 Task: Create in the project AgileOrigin in Backlog an issue 'Implement a new cloud-based performance management system for a company with advanced employee evaluation and goal setting features', assign it to team member softage.4@softage.net and change the status to IN PROGRESS. Create in the project AgileOrigin in Backlog an issue 'Integrate a new product recommendation feature into an existing e-commerce website to enhance product discovery and sales', assign it to team member softage.1@softage.net and change the status to IN PROGRESS
Action: Mouse moved to (211, 222)
Screenshot: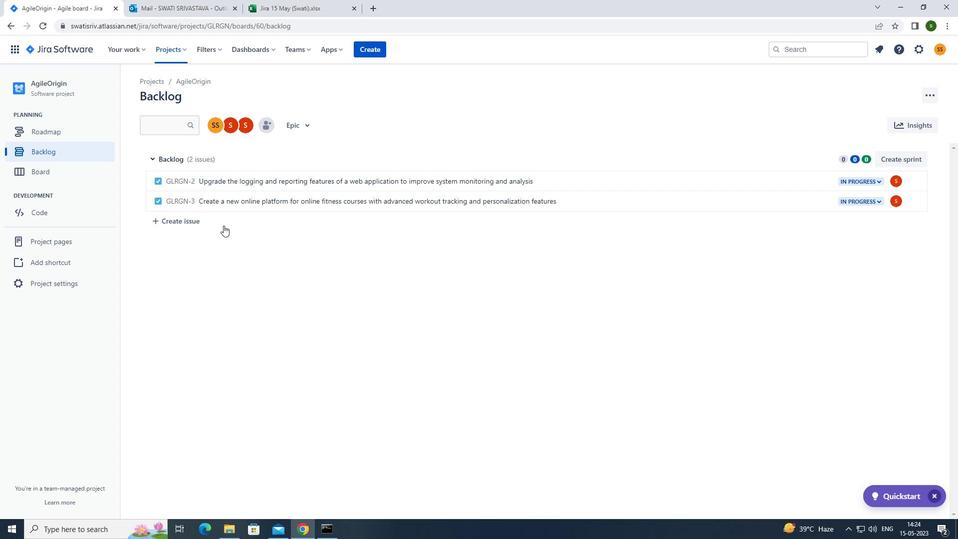 
Action: Mouse pressed left at (211, 222)
Screenshot: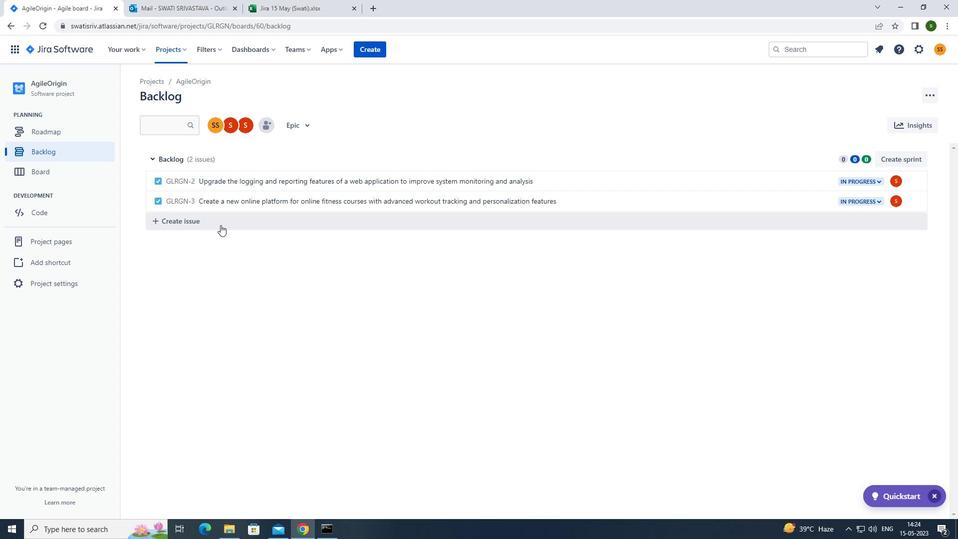 
Action: Mouse moved to (239, 213)
Screenshot: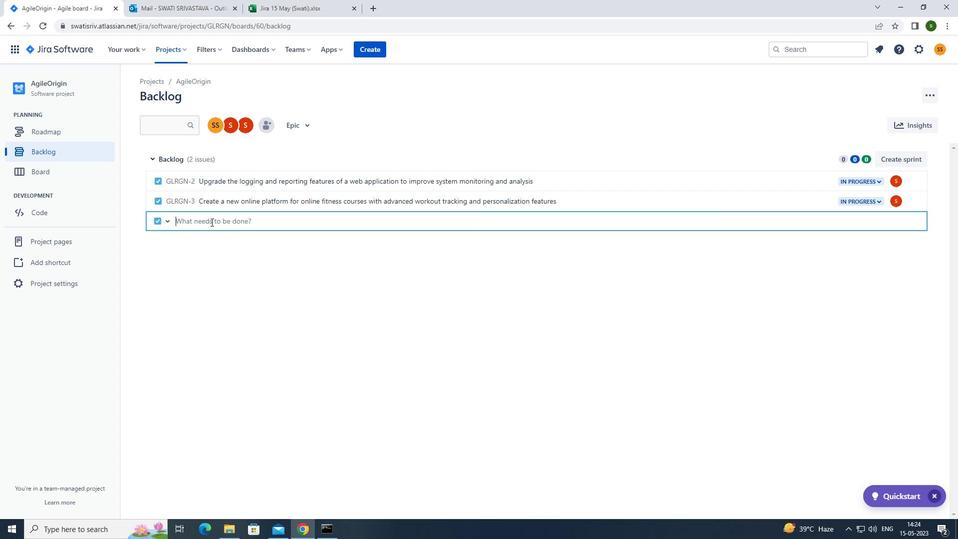 
Action: Mouse pressed left at (239, 213)
Screenshot: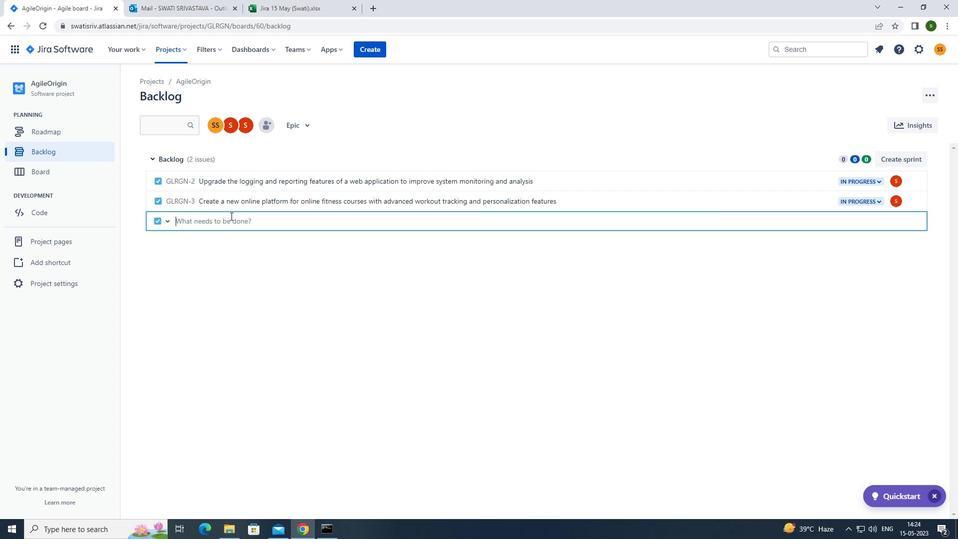 
Action: Key pressed <Key.caps_lock>i<Key.caps_lock>mplement<Key.space>
Screenshot: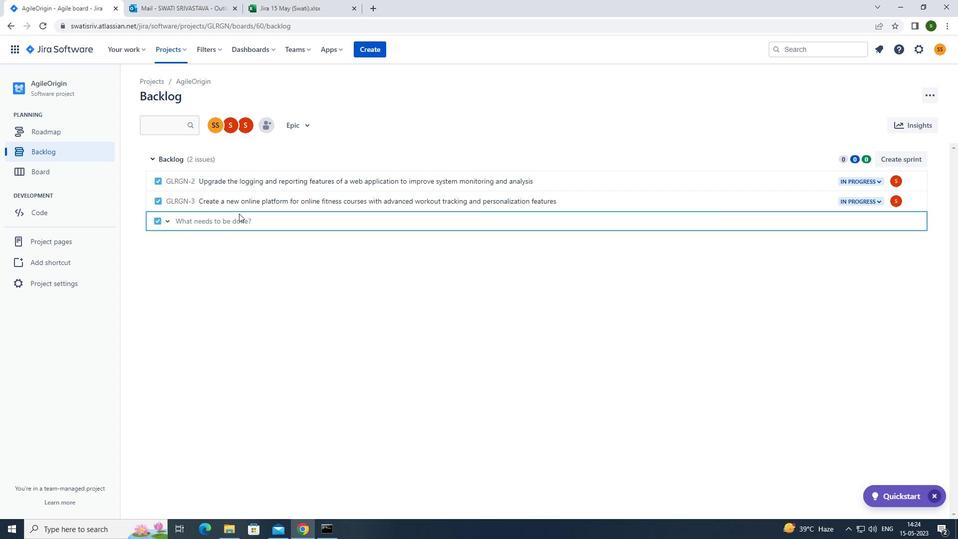 
Action: Mouse moved to (238, 225)
Screenshot: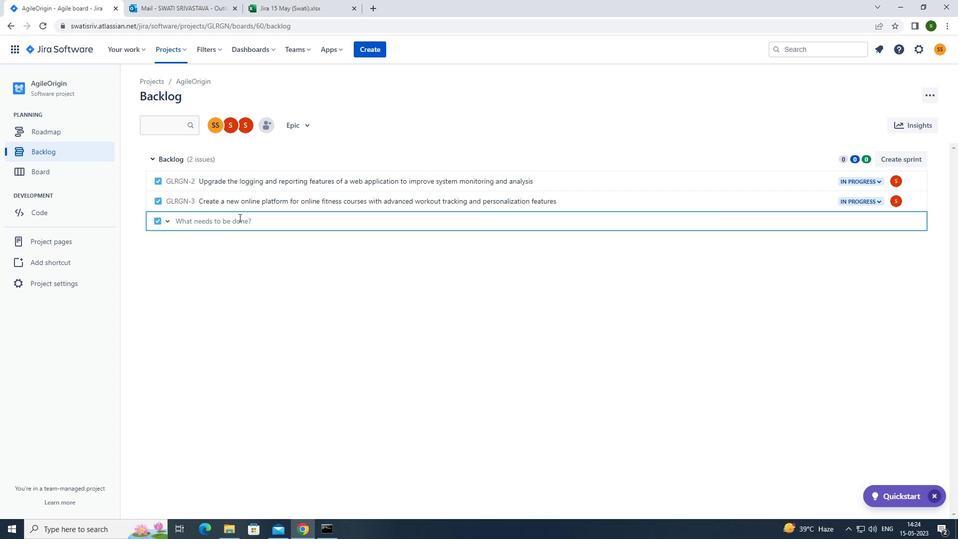 
Action: Mouse pressed left at (238, 225)
Screenshot: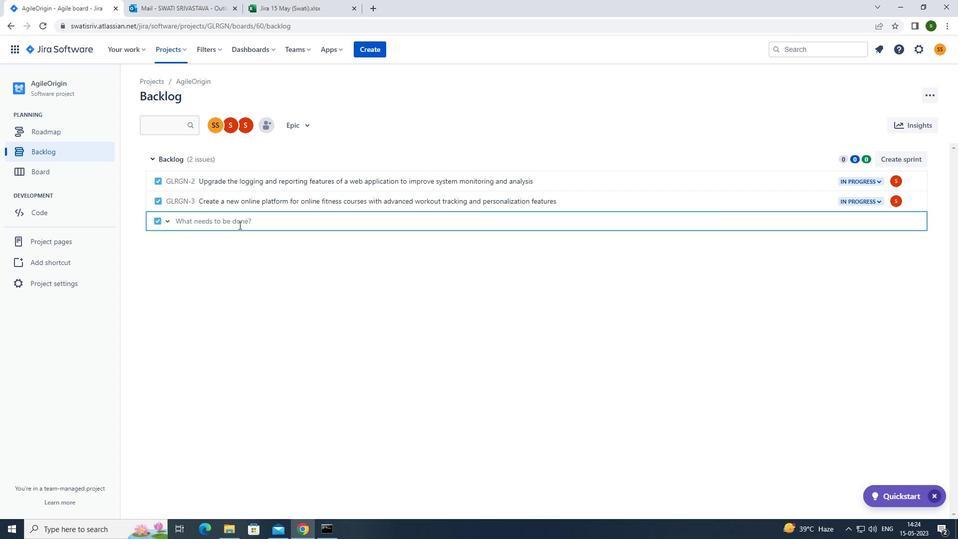 
Action: Key pressed <Key.caps_lock>i<Key.caps_lock>mplement<Key.space>a<Key.space>new<Key.space>cloud-based<Key.space>performance<Key.space>management<Key.space>system<Key.space>for<Key.space>a<Key.space>company<Key.space>with<Key.space>advanced<Key.space>employee<Key.space>evaluation<Key.space>and<Key.space>goal<Key.space>setting<Key.space>features<Key.enter>
Screenshot: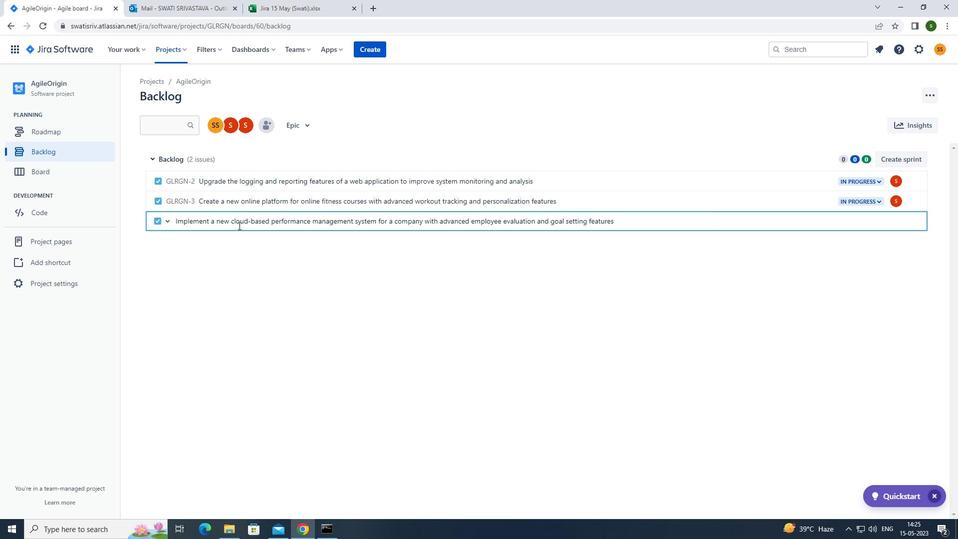 
Action: Mouse moved to (895, 224)
Screenshot: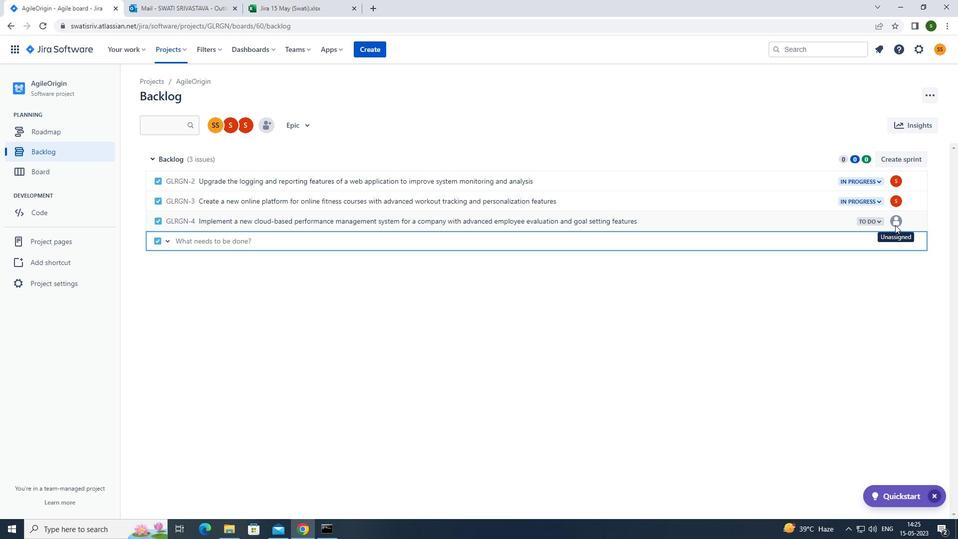 
Action: Mouse pressed left at (895, 224)
Screenshot: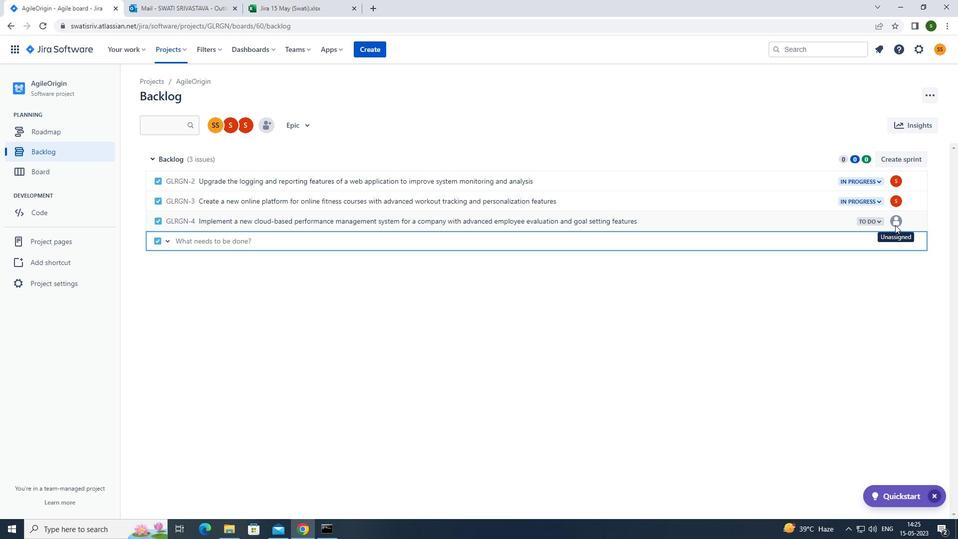 
Action: Mouse moved to (896, 221)
Screenshot: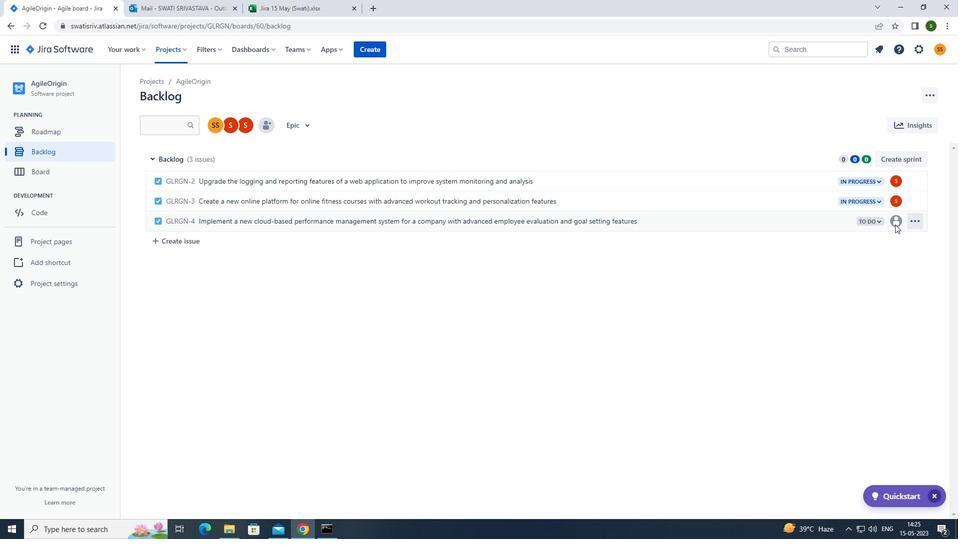 
Action: Mouse pressed left at (896, 221)
Screenshot: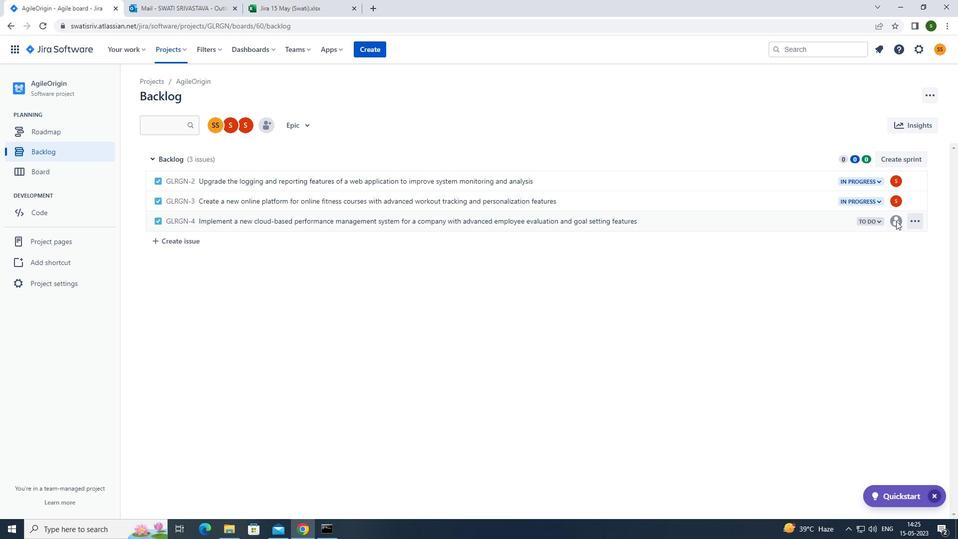 
Action: Mouse pressed left at (896, 221)
Screenshot: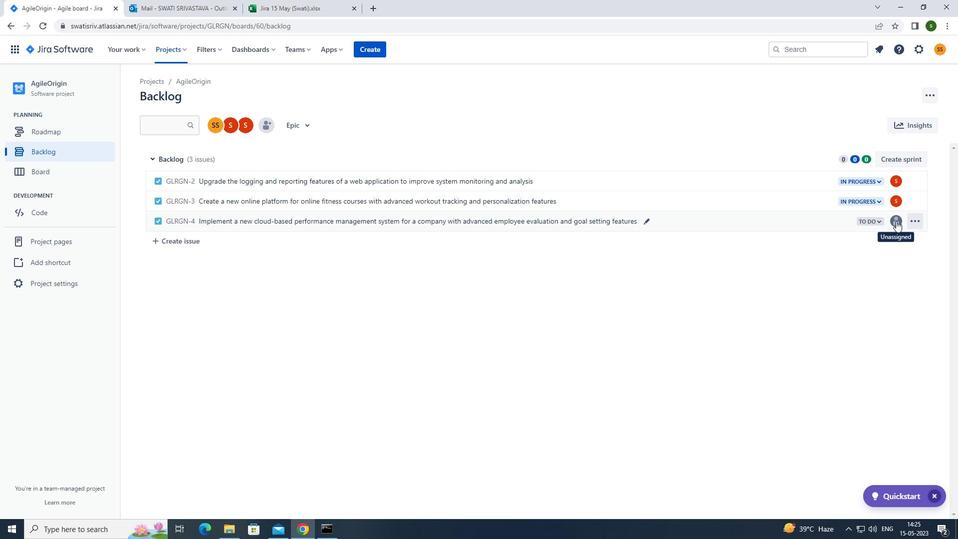 
Action: Mouse moved to (828, 338)
Screenshot: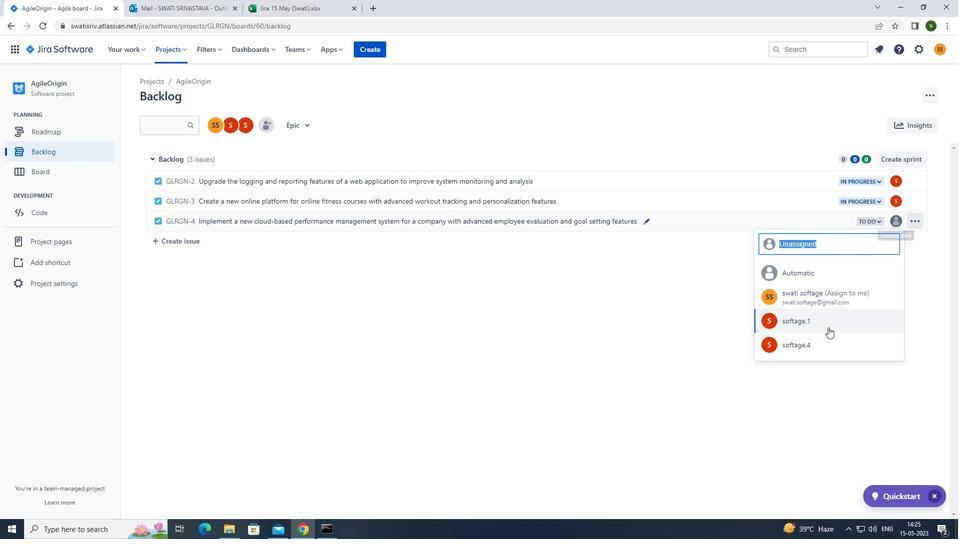 
Action: Mouse pressed left at (828, 338)
Screenshot: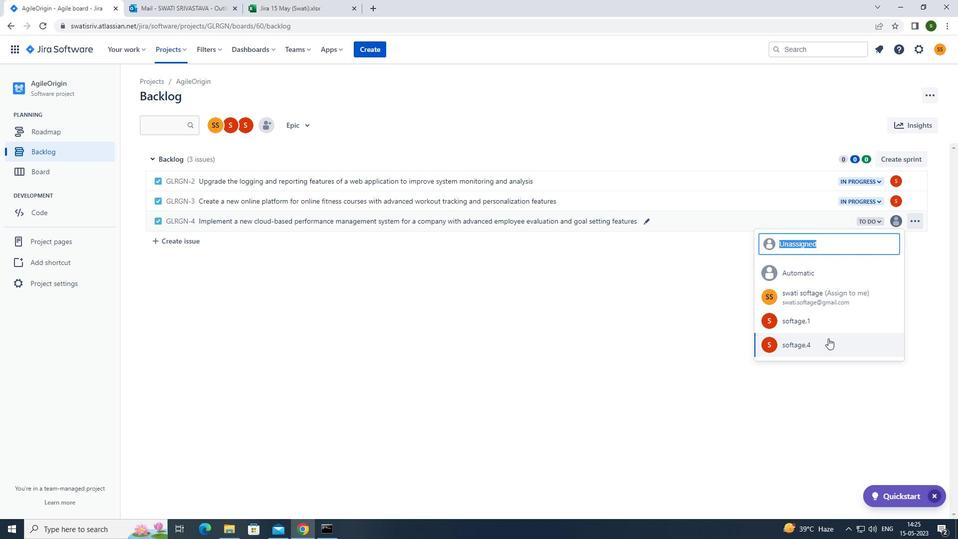 
Action: Mouse moved to (873, 223)
Screenshot: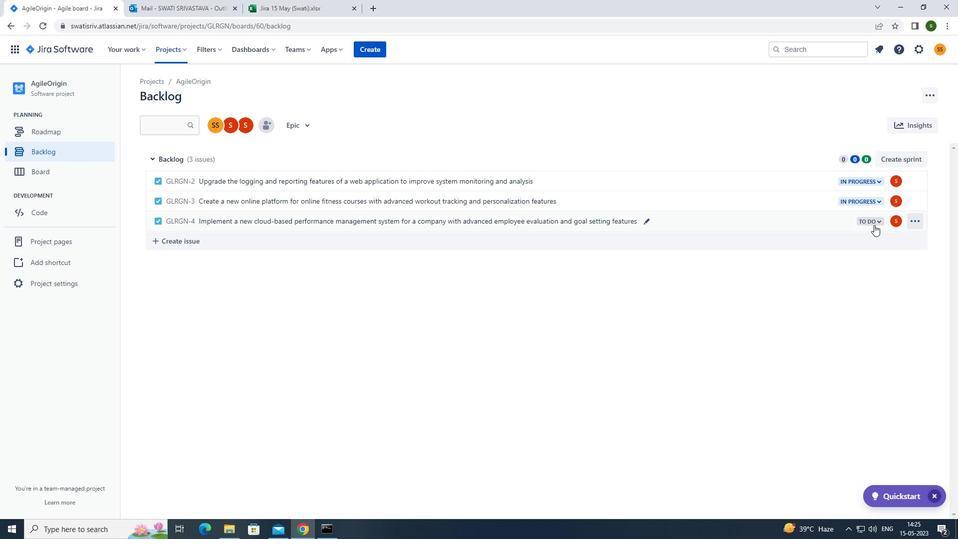 
Action: Mouse pressed left at (873, 223)
Screenshot: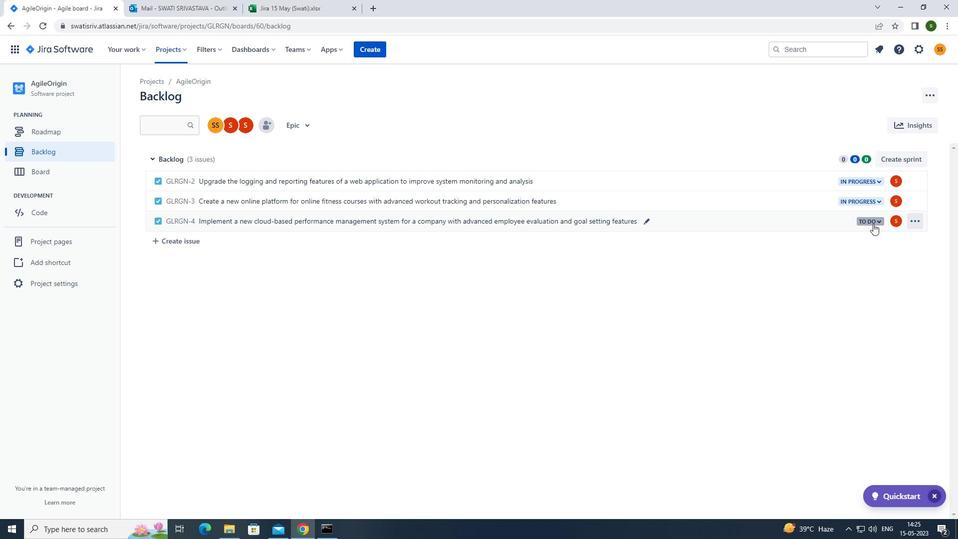 
Action: Mouse moved to (836, 241)
Screenshot: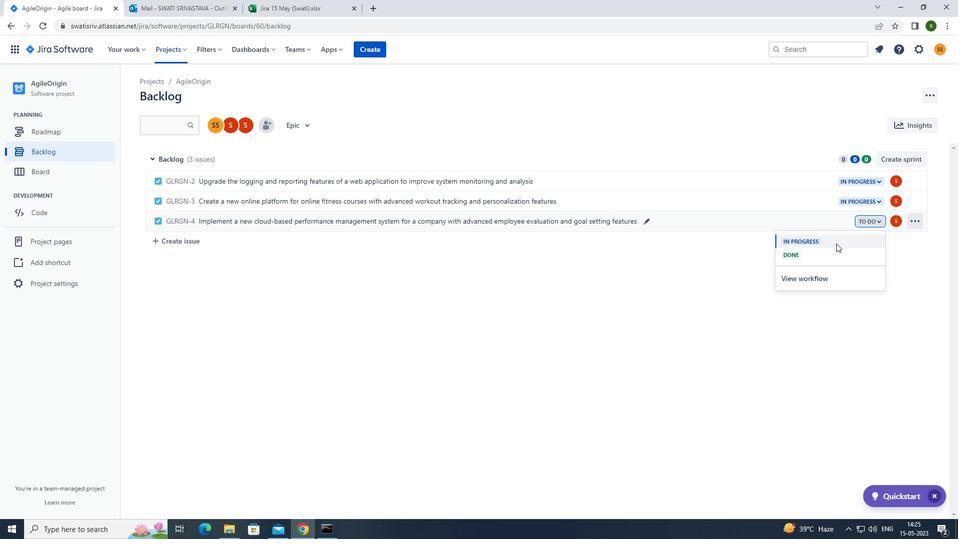 
Action: Mouse pressed left at (836, 241)
Screenshot: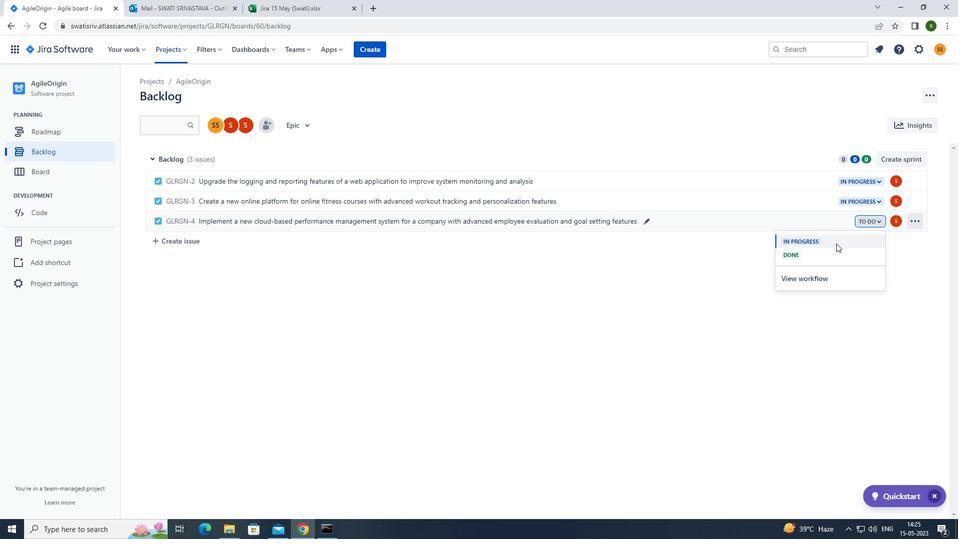 
Action: Mouse moved to (198, 243)
Screenshot: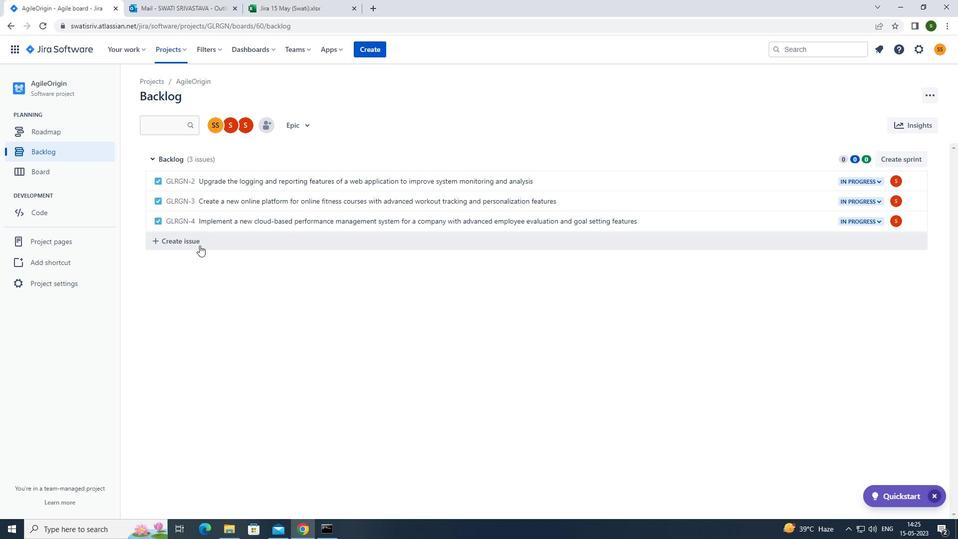 
Action: Mouse pressed left at (198, 243)
Screenshot: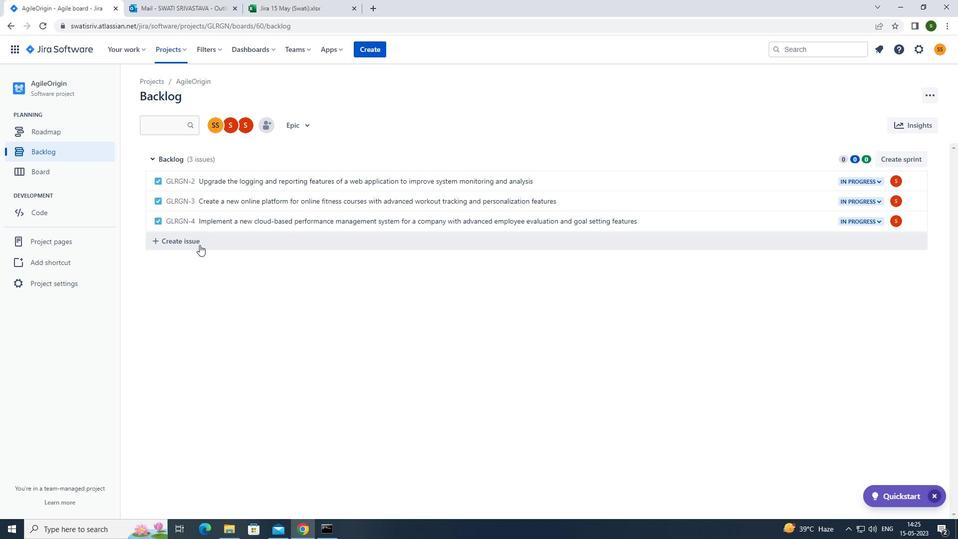 
Action: Mouse moved to (248, 244)
Screenshot: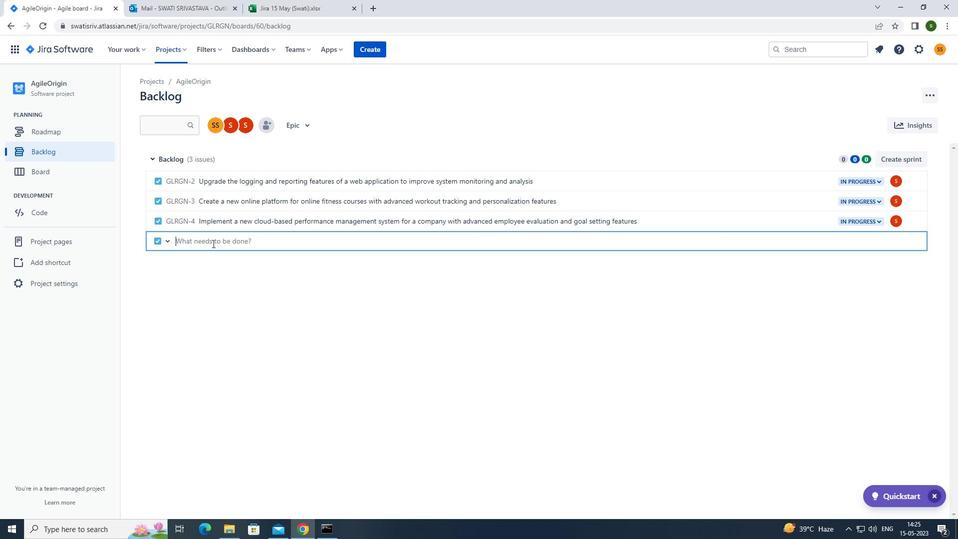 
Action: Mouse pressed left at (248, 244)
Screenshot: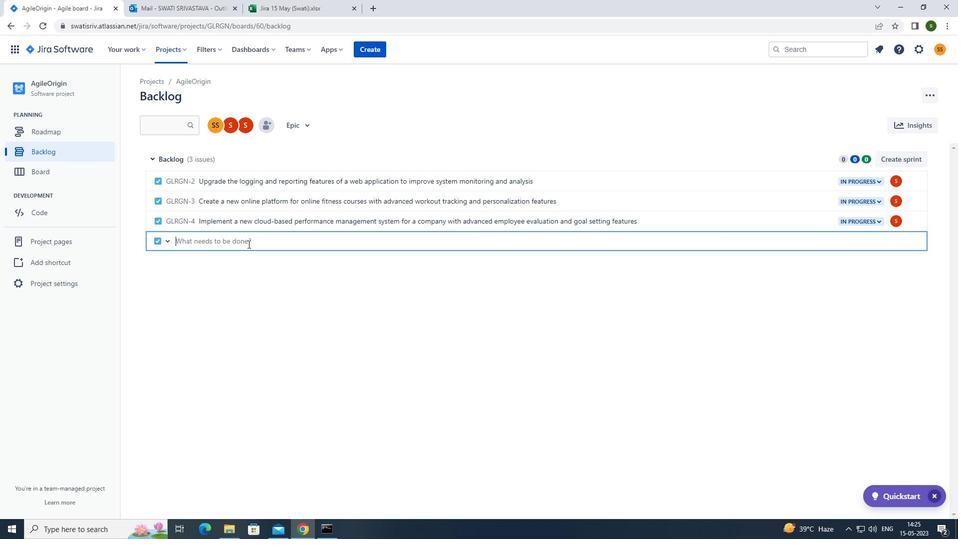 
Action: Key pressed <Key.caps_lock>i<Key.caps_lock>ntegrate<Key.space>a<Key.space>new<Key.space>product<Key.space>recommendation<Key.space>feature<Key.space>into<Key.space>an<Key.space>existing<Key.space>e-commerce<Key.space>e<Key.backspace>website<Key.space>to<Key.space>enhance<Key.space>product<Key.space>discovery<Key.space>and<Key.space>sales<Key.enter>
Screenshot: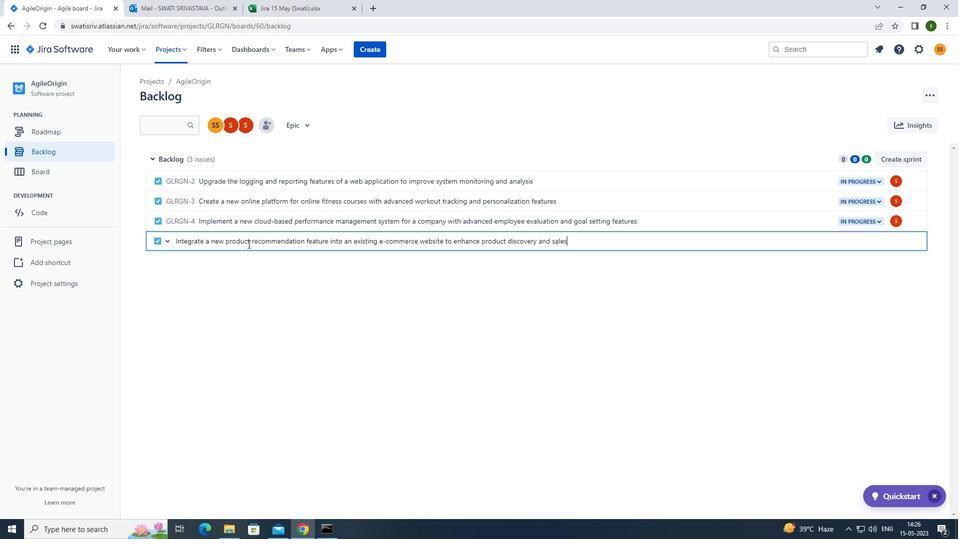 
Action: Mouse moved to (894, 241)
Screenshot: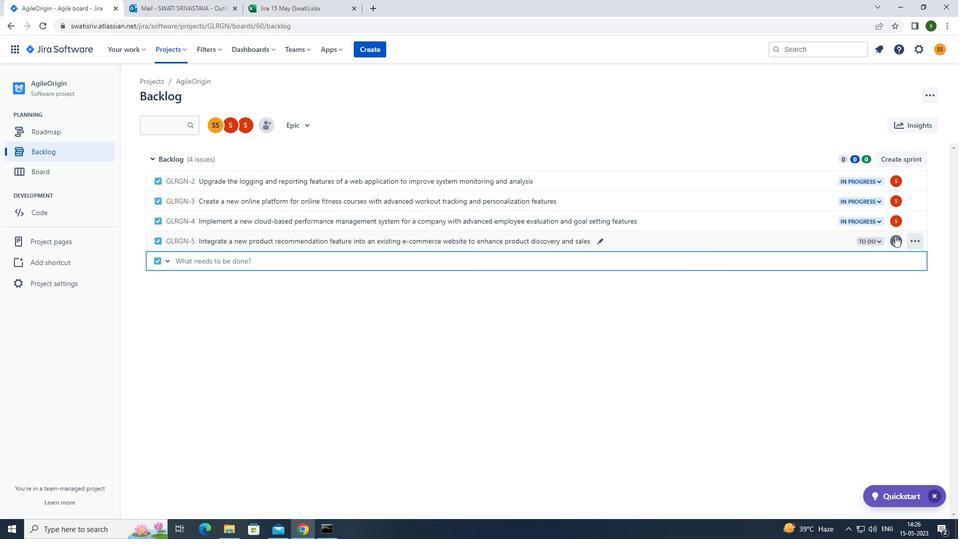 
Action: Mouse pressed left at (894, 241)
Screenshot: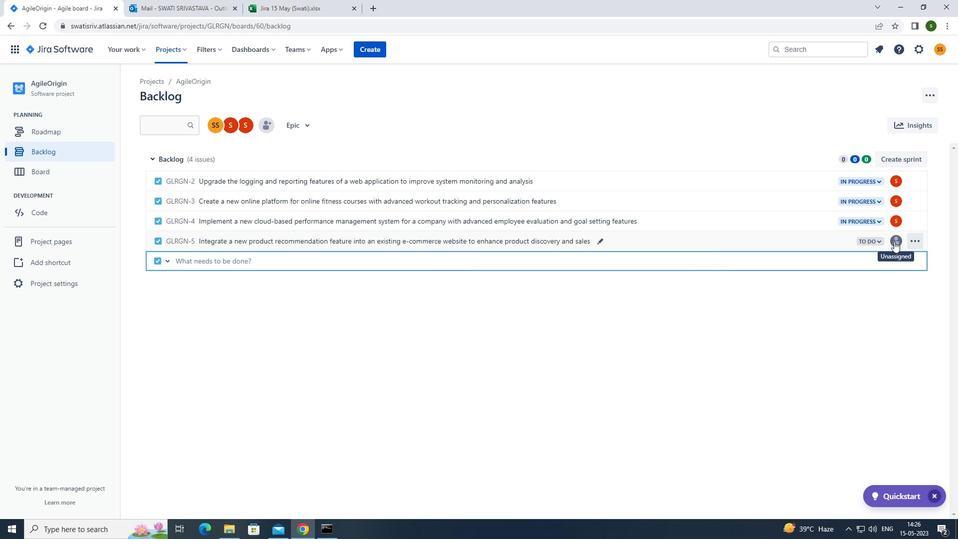 
Action: Mouse moved to (820, 339)
Screenshot: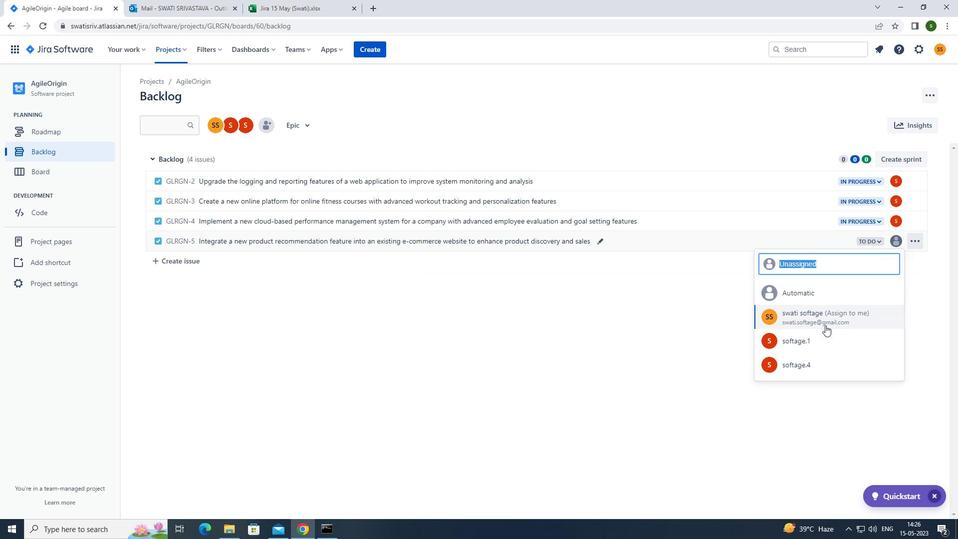 
Action: Mouse pressed left at (820, 339)
Screenshot: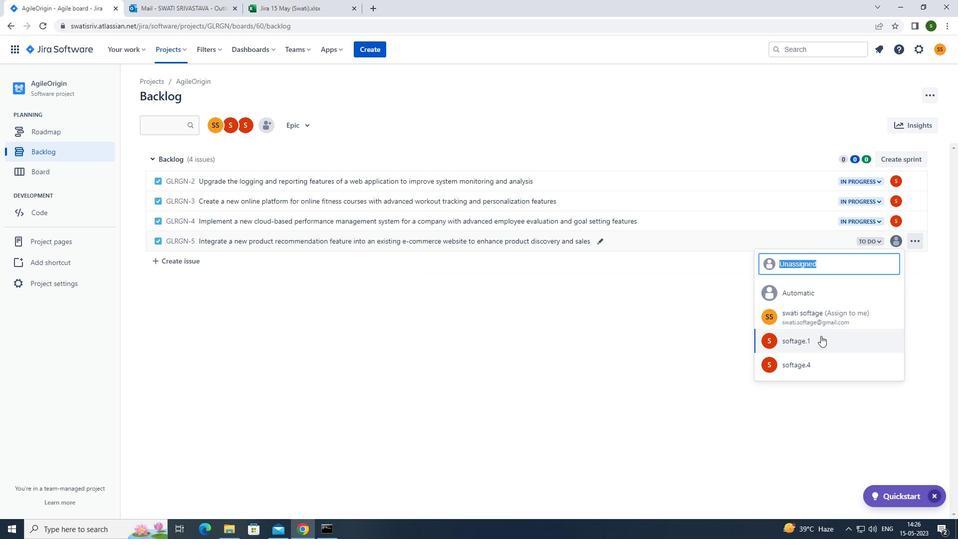 
Action: Mouse moved to (873, 240)
Screenshot: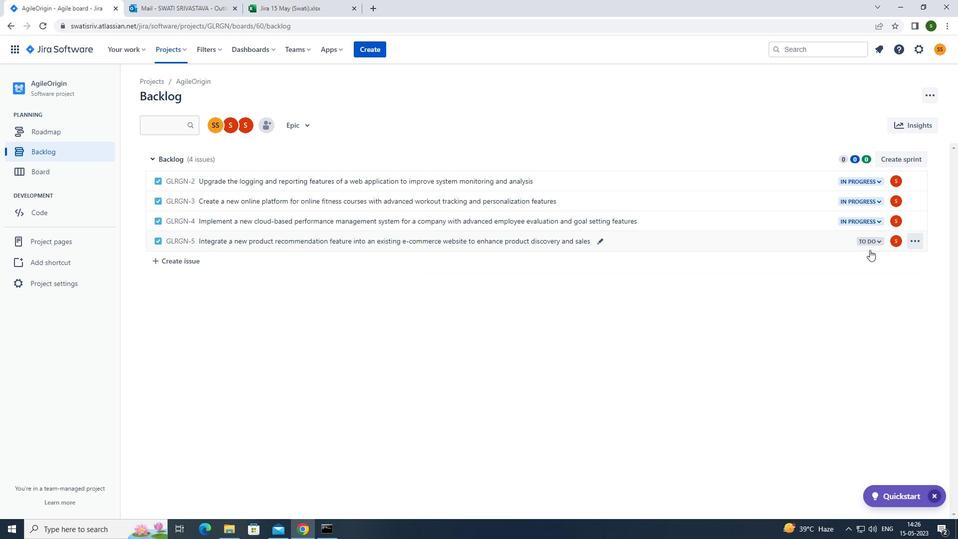 
Action: Mouse pressed left at (873, 240)
Screenshot: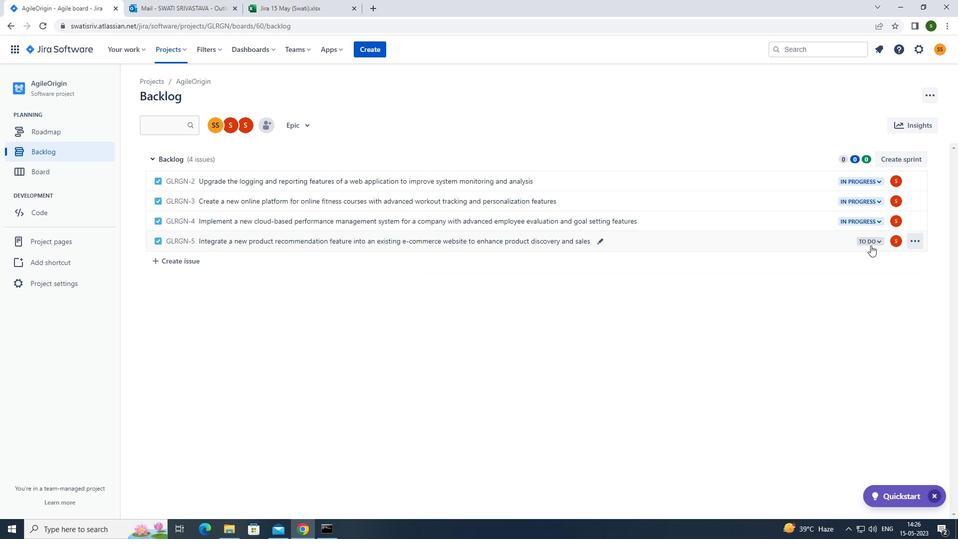 
Action: Mouse moved to (826, 260)
Screenshot: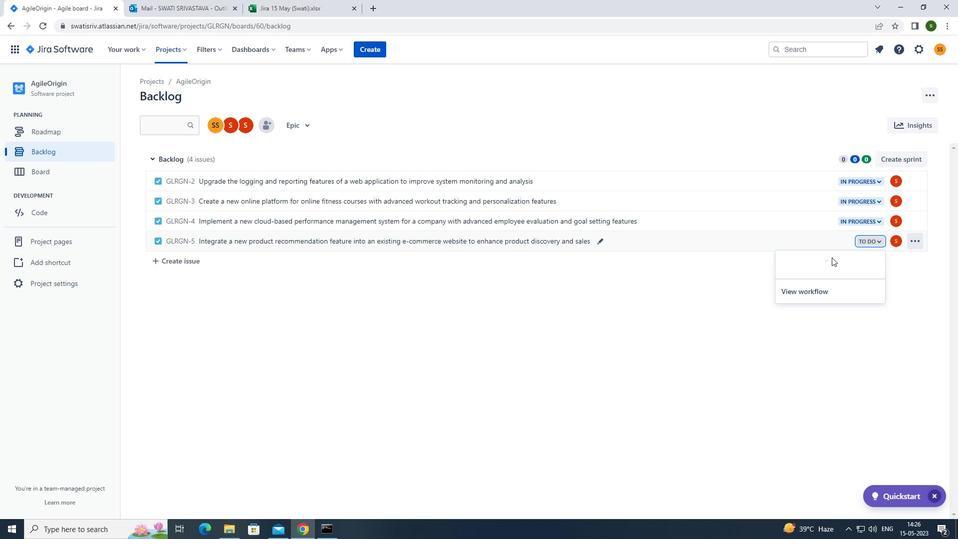 
Action: Mouse pressed left at (826, 260)
Screenshot: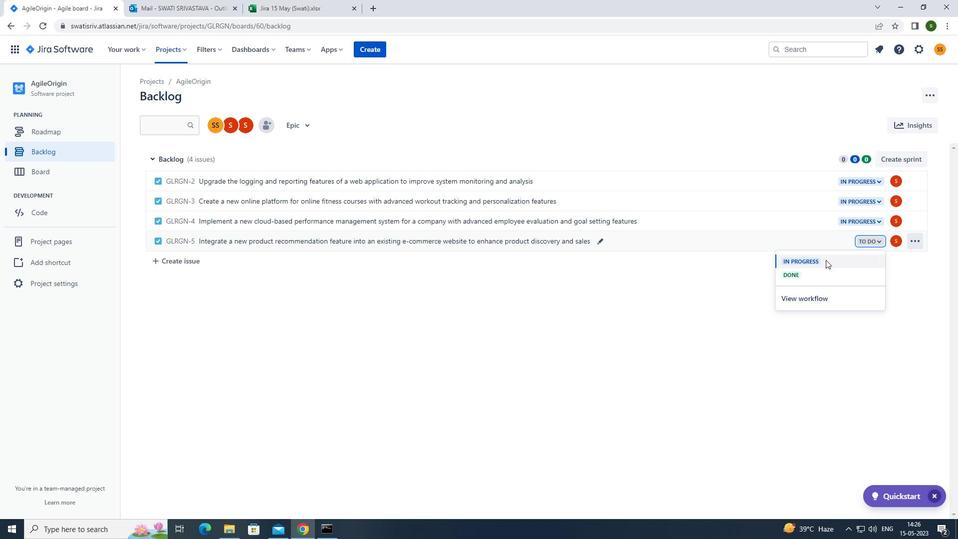 
Action: Mouse moved to (673, 350)
Screenshot: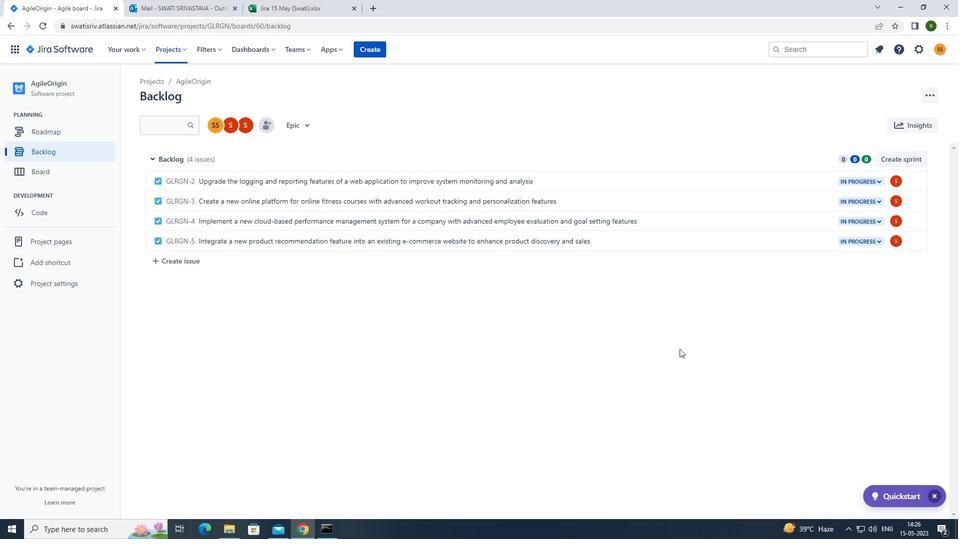 
